 Task: Create a due date automation trigger when advanced on, 2 working days before a card is due add dates due in less than 1 working days at 11:00 AM.
Action: Mouse moved to (969, 71)
Screenshot: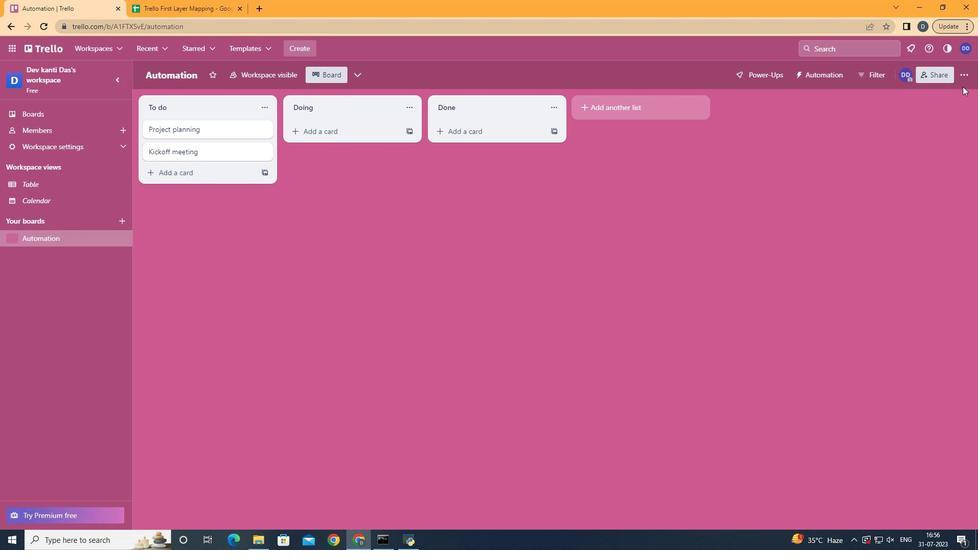 
Action: Mouse pressed left at (969, 71)
Screenshot: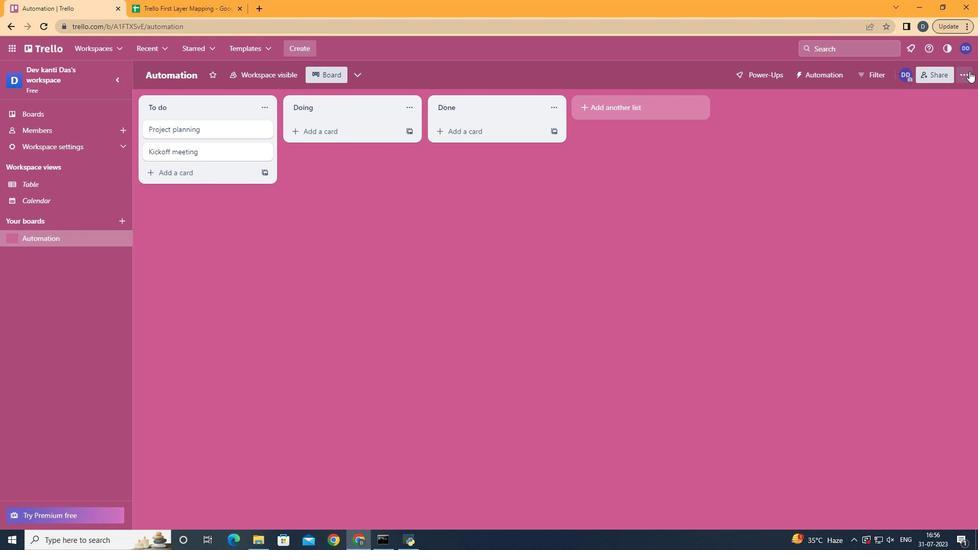 
Action: Mouse moved to (857, 219)
Screenshot: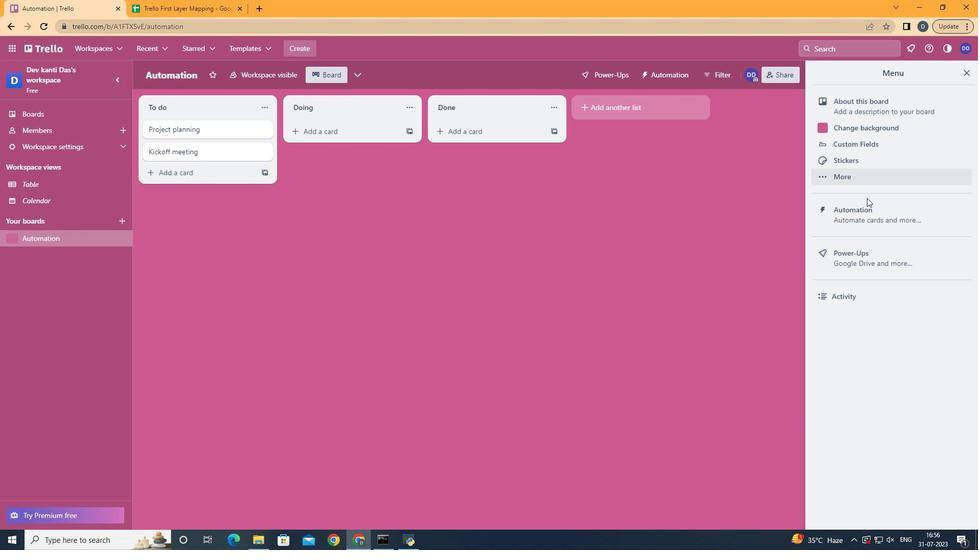 
Action: Mouse pressed left at (857, 219)
Screenshot: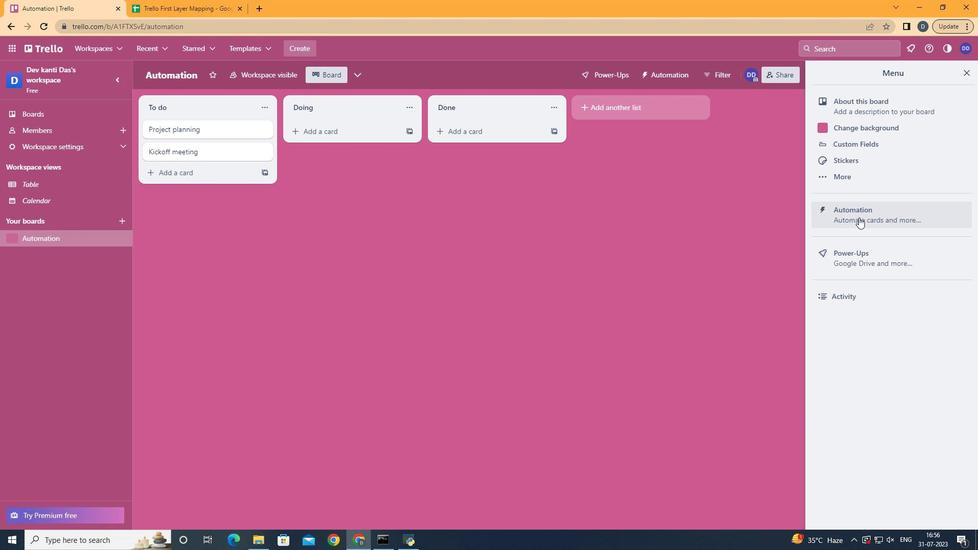 
Action: Mouse moved to (213, 205)
Screenshot: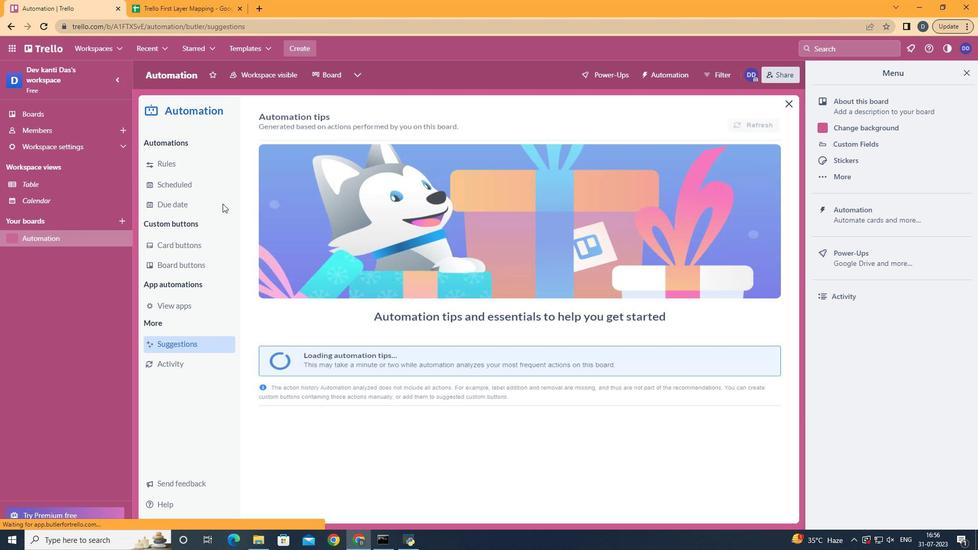 
Action: Mouse pressed left at (213, 205)
Screenshot: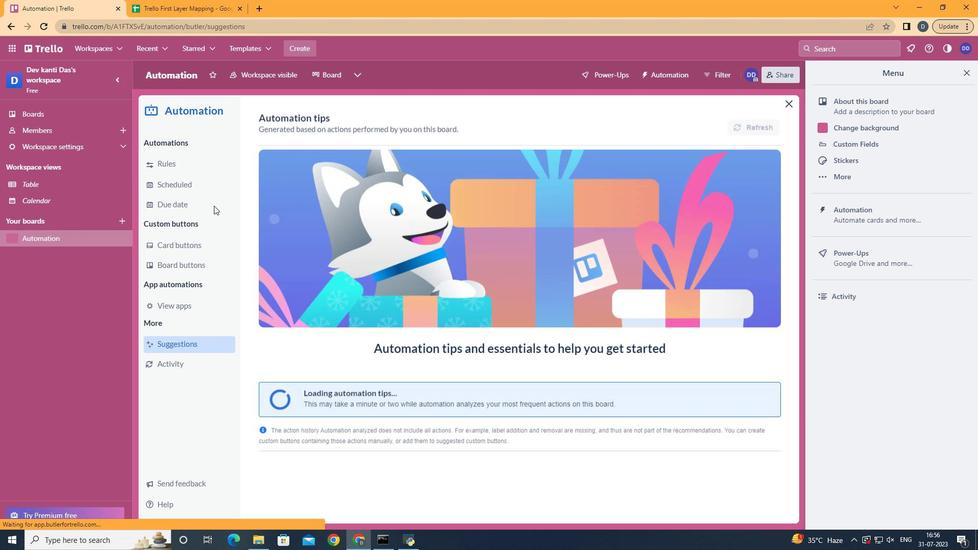
Action: Mouse moved to (734, 122)
Screenshot: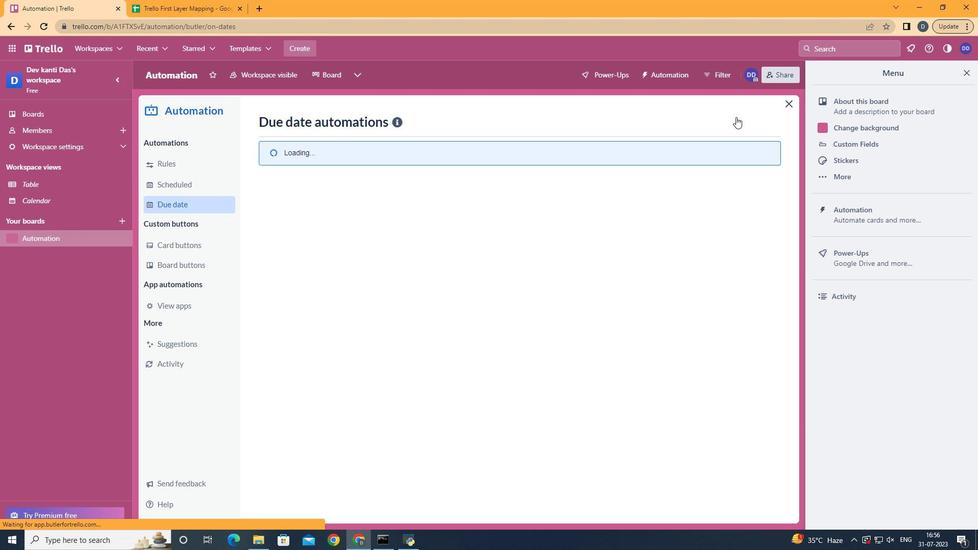 
Action: Mouse pressed left at (734, 122)
Screenshot: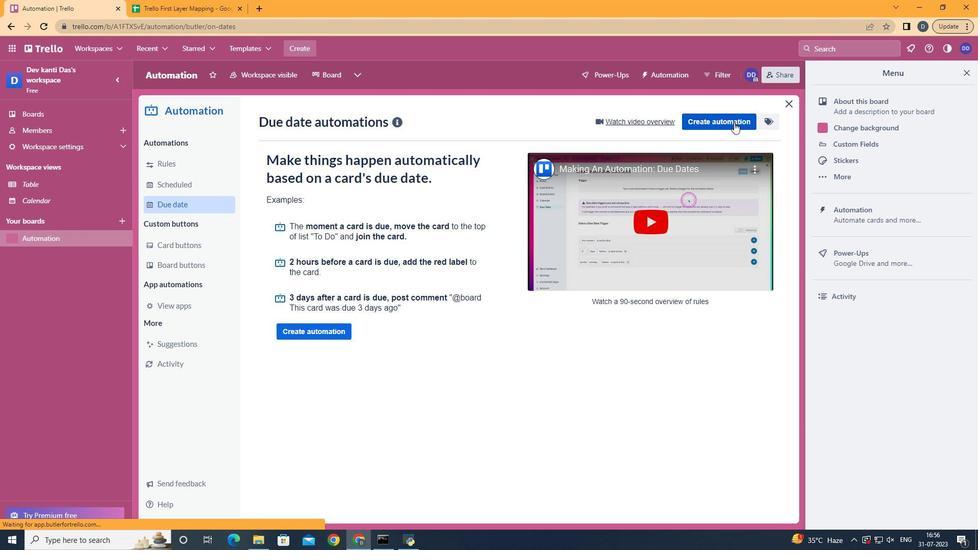 
Action: Mouse moved to (542, 220)
Screenshot: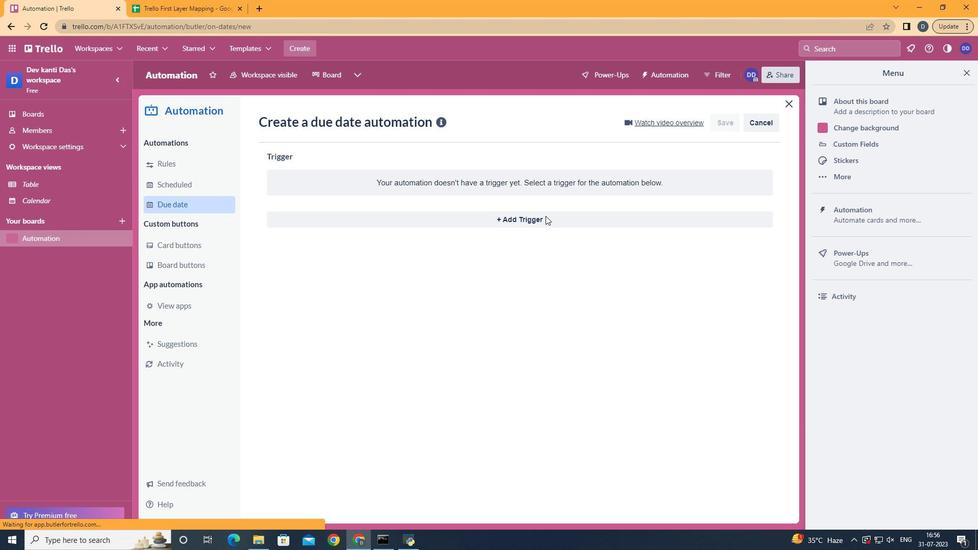 
Action: Mouse pressed left at (542, 220)
Screenshot: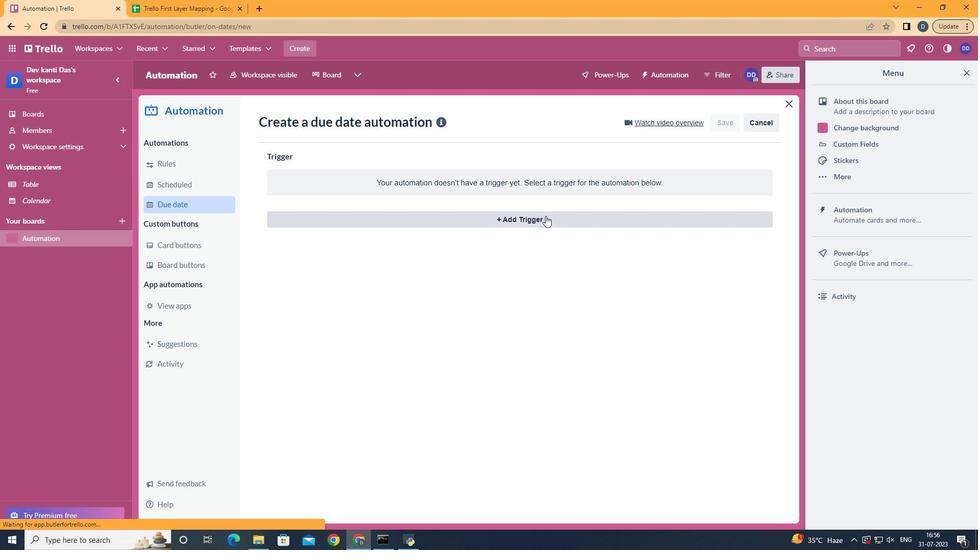 
Action: Mouse moved to (332, 409)
Screenshot: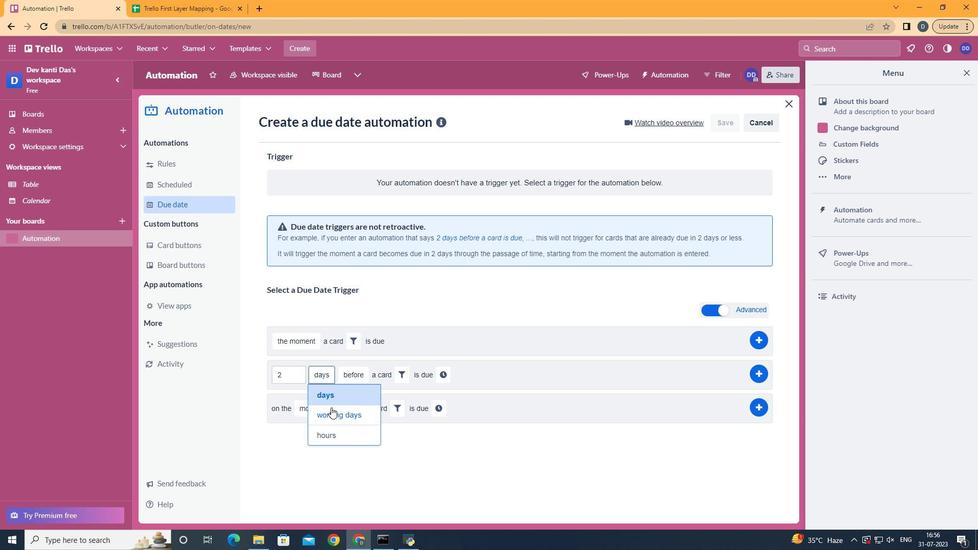 
Action: Mouse pressed left at (332, 409)
Screenshot: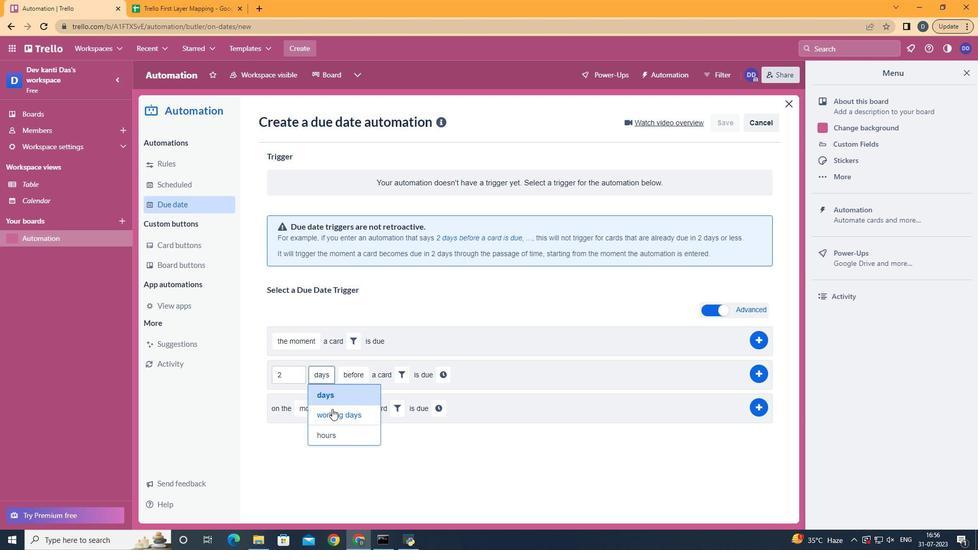 
Action: Mouse moved to (424, 378)
Screenshot: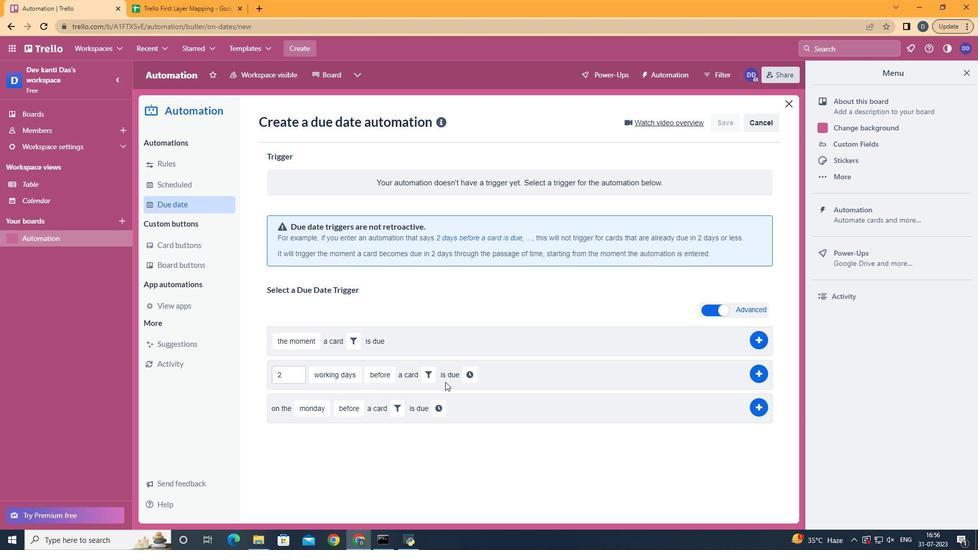 
Action: Mouse pressed left at (424, 378)
Screenshot: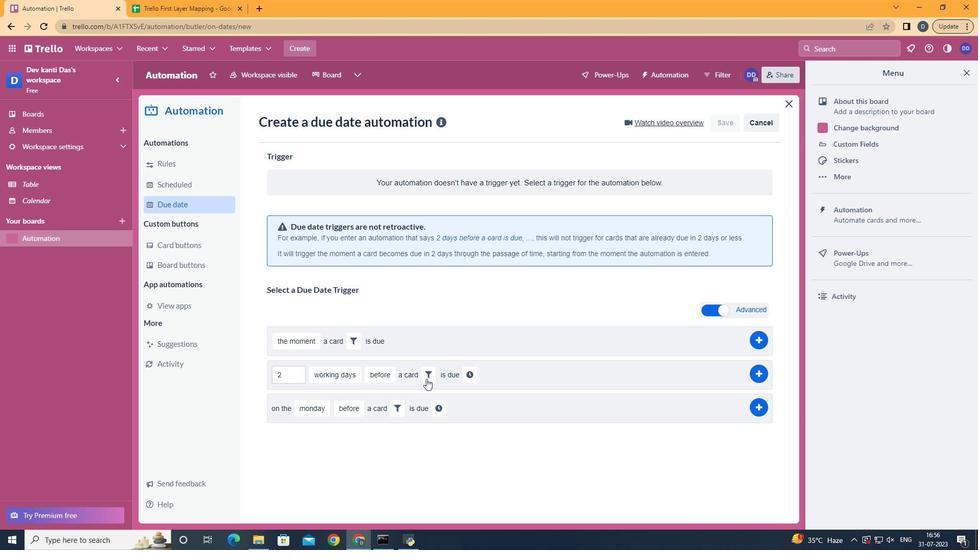 
Action: Mouse moved to (476, 400)
Screenshot: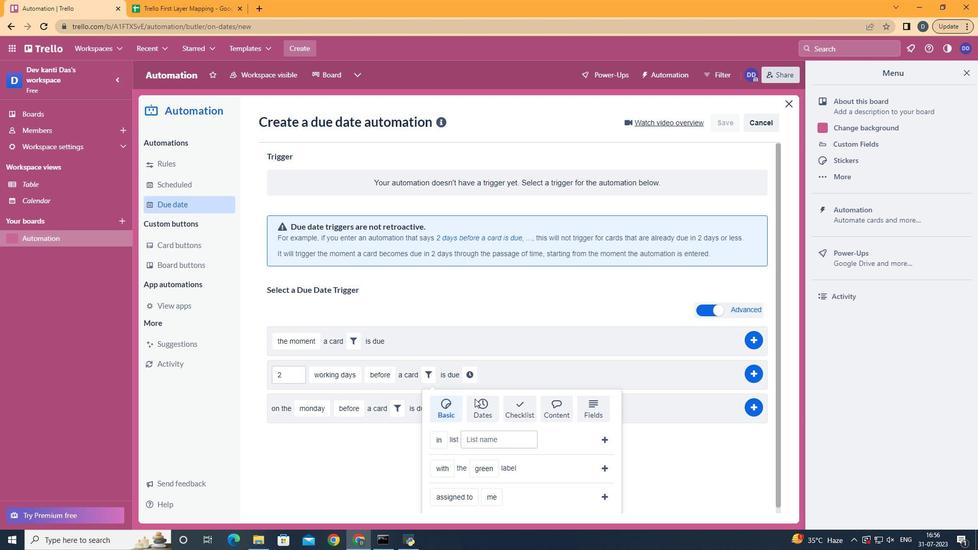
Action: Mouse pressed left at (476, 400)
Screenshot: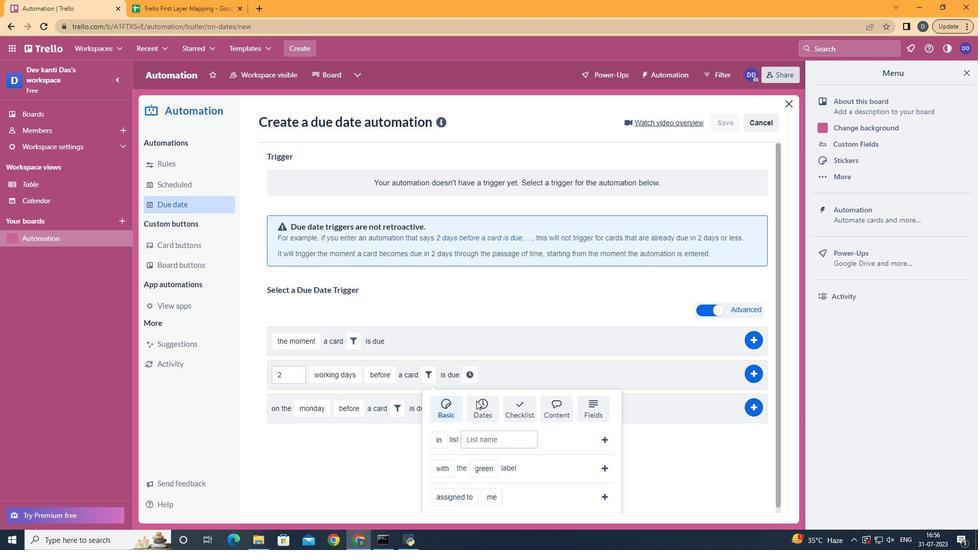 
Action: Mouse scrolled (476, 400) with delta (0, 0)
Screenshot: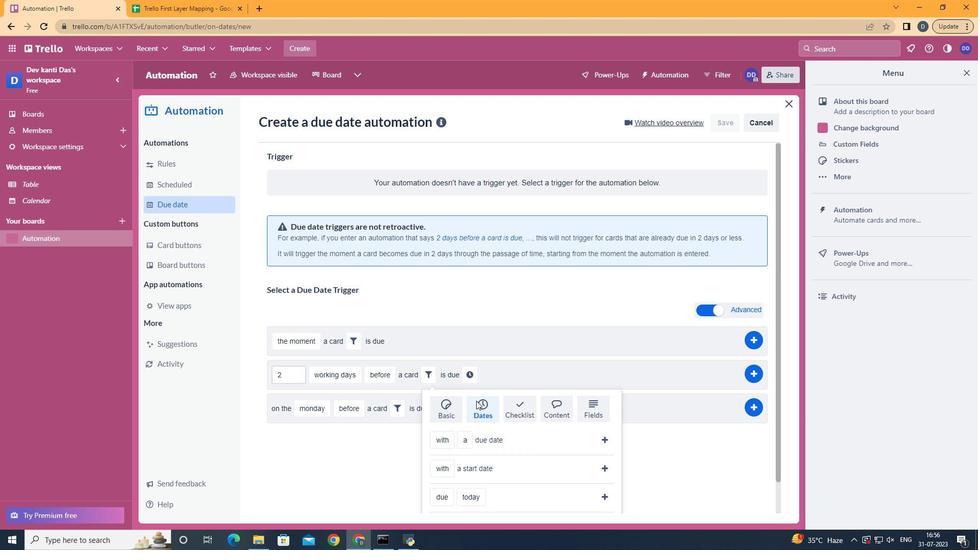 
Action: Mouse scrolled (476, 400) with delta (0, 0)
Screenshot: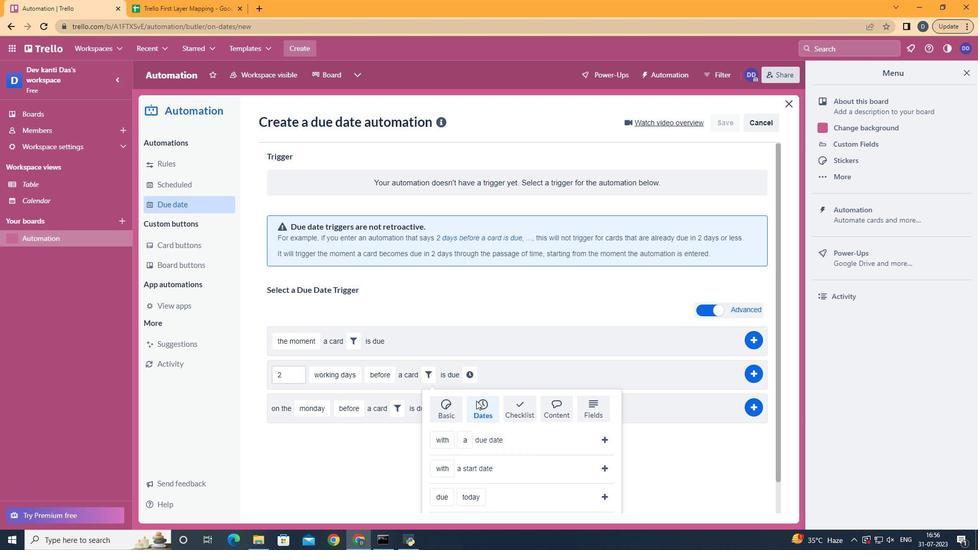 
Action: Mouse scrolled (476, 400) with delta (0, 0)
Screenshot: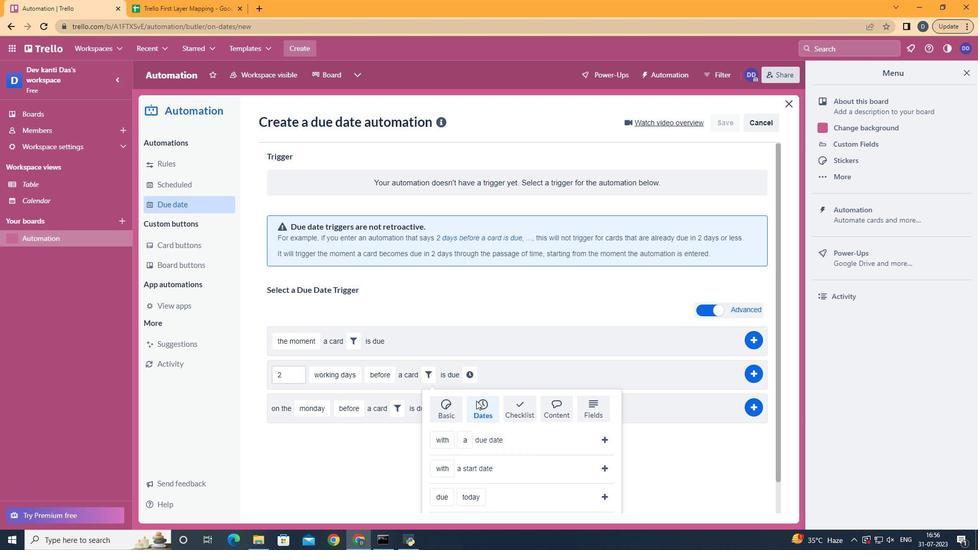 
Action: Mouse scrolled (476, 400) with delta (0, 0)
Screenshot: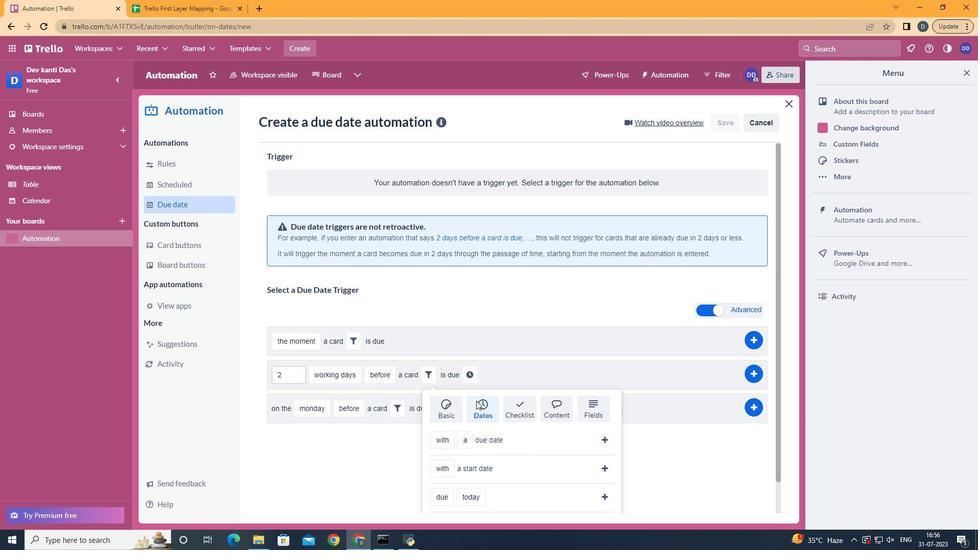 
Action: Mouse scrolled (476, 400) with delta (0, 0)
Screenshot: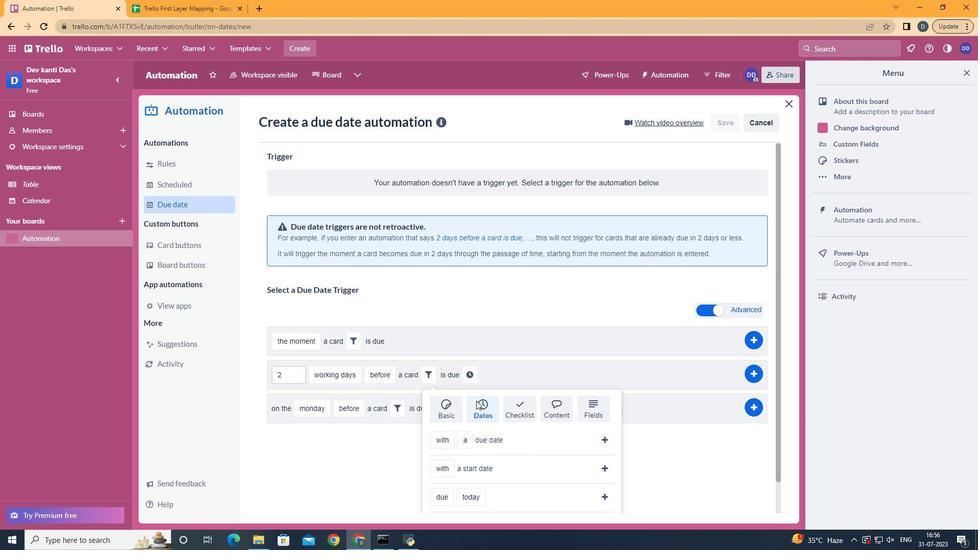 
Action: Mouse scrolled (476, 400) with delta (0, 0)
Screenshot: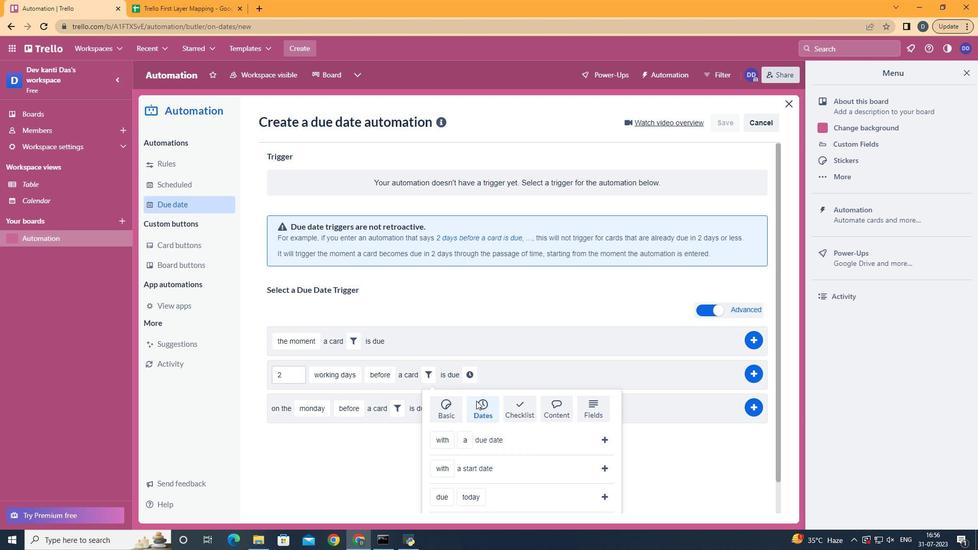 
Action: Mouse moved to (460, 449)
Screenshot: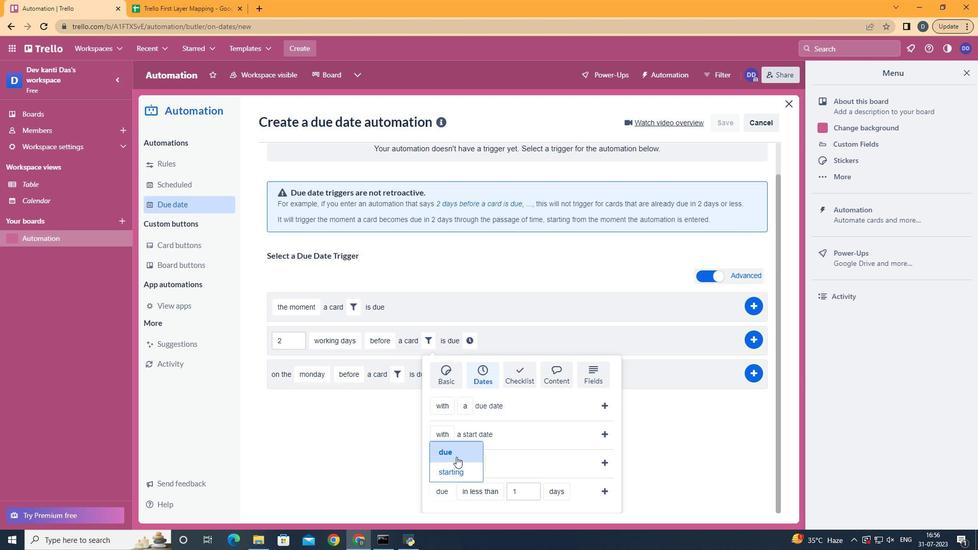 
Action: Mouse pressed left at (460, 449)
Screenshot: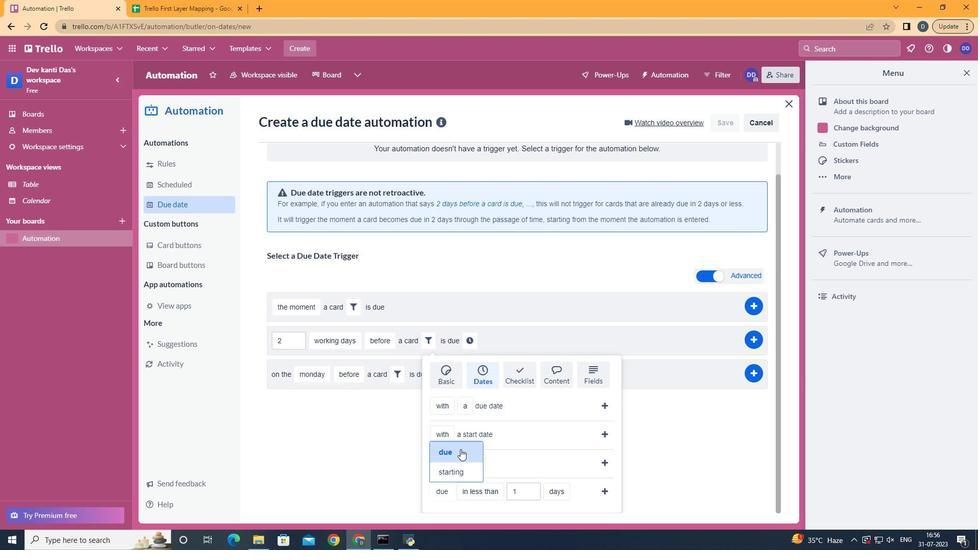 
Action: Mouse moved to (497, 397)
Screenshot: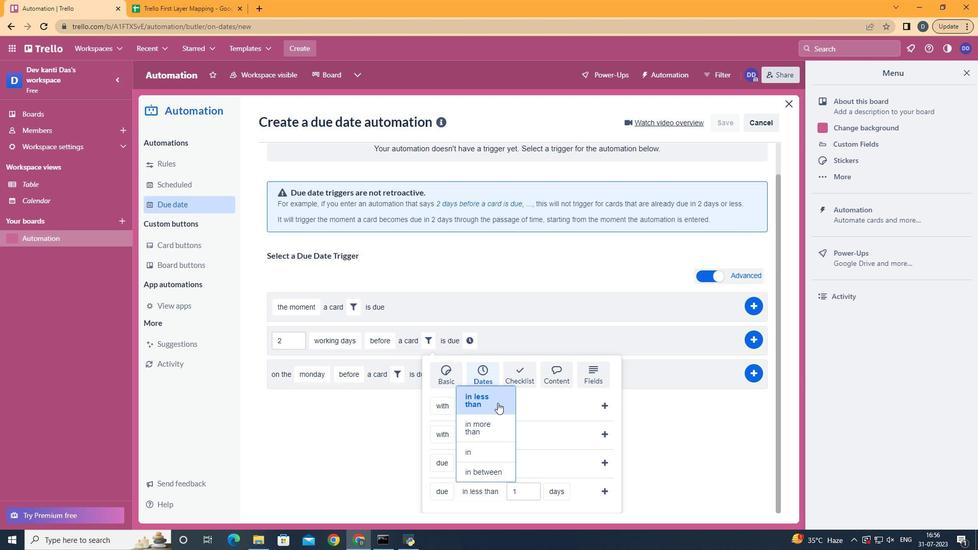 
Action: Mouse pressed left at (497, 397)
Screenshot: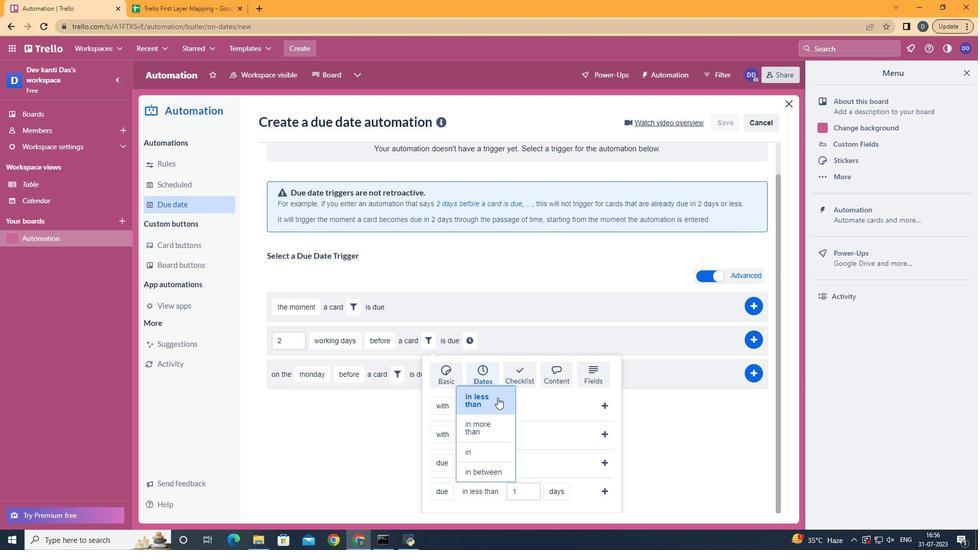 
Action: Mouse moved to (568, 473)
Screenshot: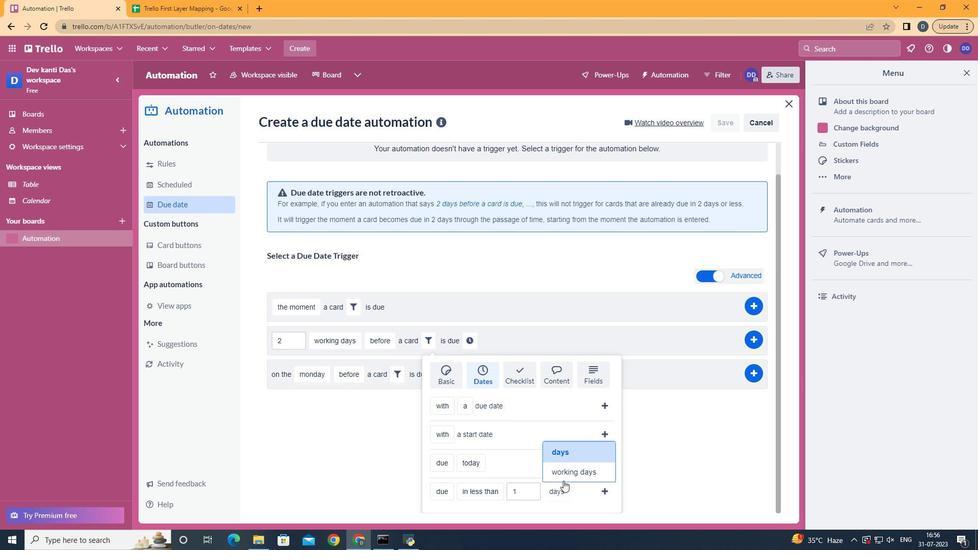 
Action: Mouse pressed left at (568, 473)
Screenshot: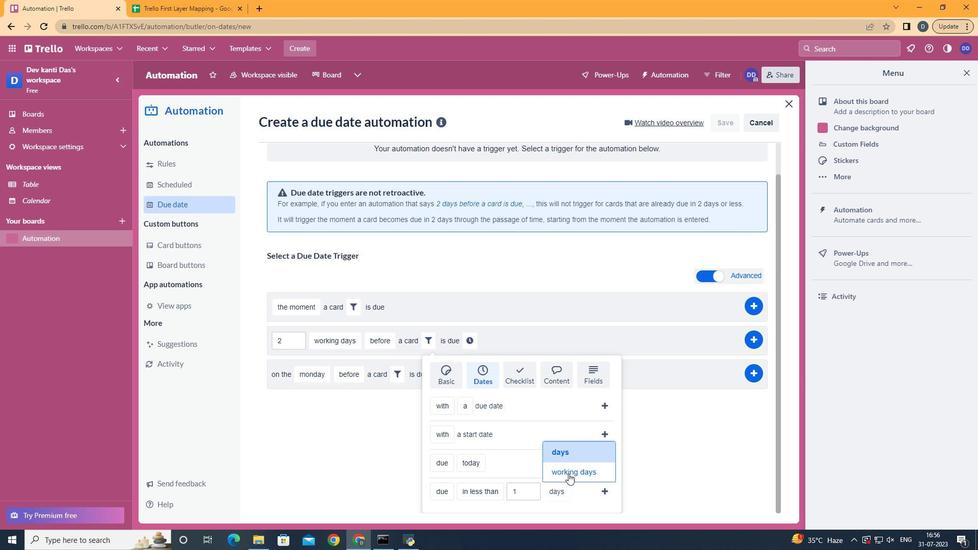 
Action: Mouse moved to (615, 496)
Screenshot: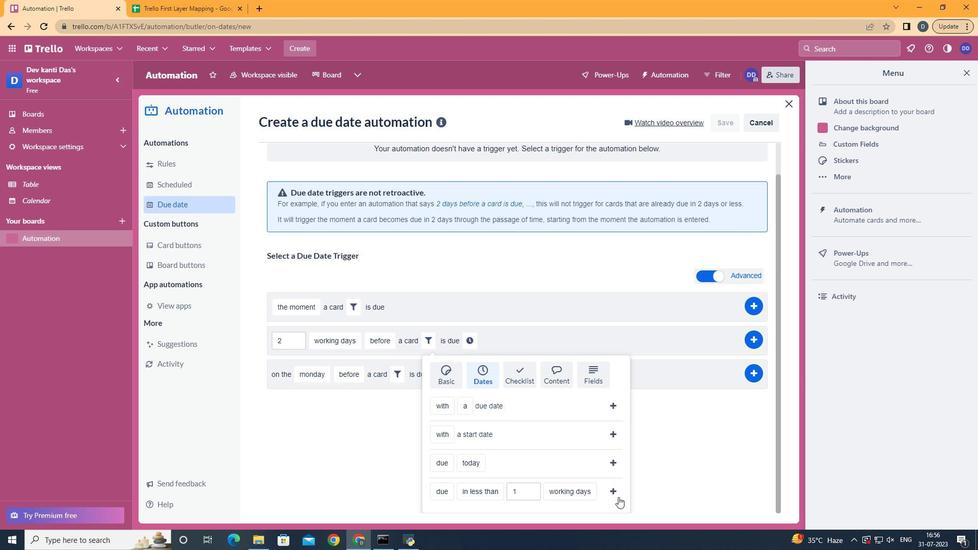 
Action: Mouse pressed left at (615, 496)
Screenshot: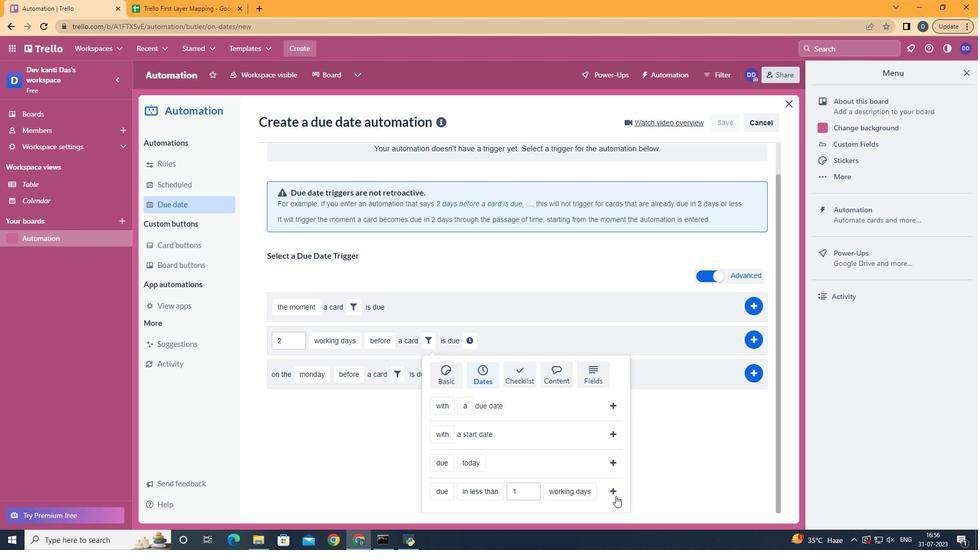 
Action: Mouse moved to (590, 372)
Screenshot: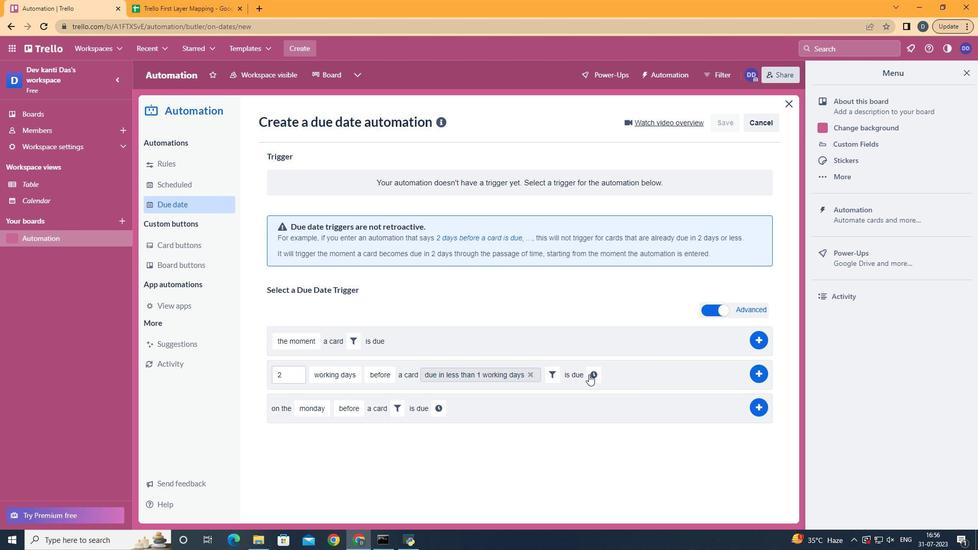 
Action: Mouse pressed left at (590, 372)
Screenshot: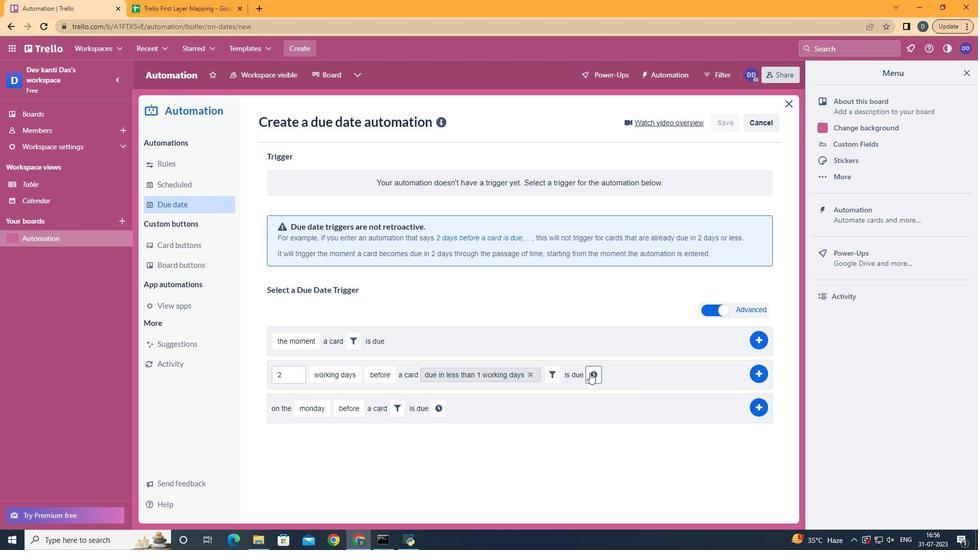 
Action: Mouse moved to (612, 369)
Screenshot: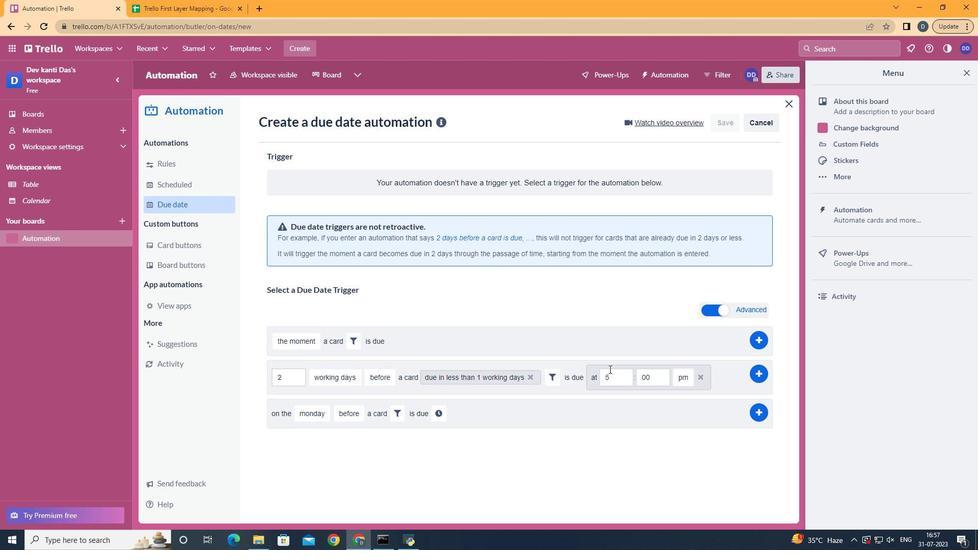 
Action: Mouse pressed left at (612, 369)
Screenshot: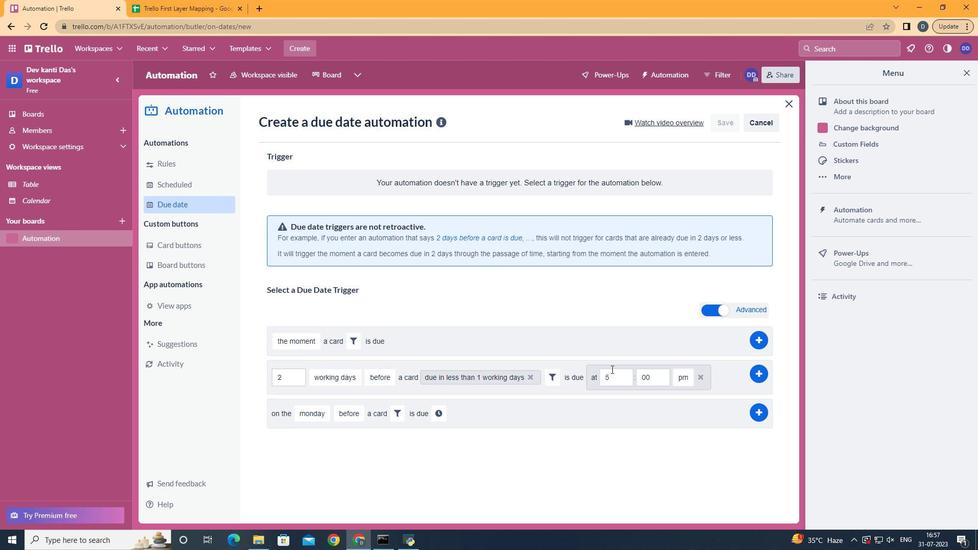 
Action: Mouse moved to (612, 369)
Screenshot: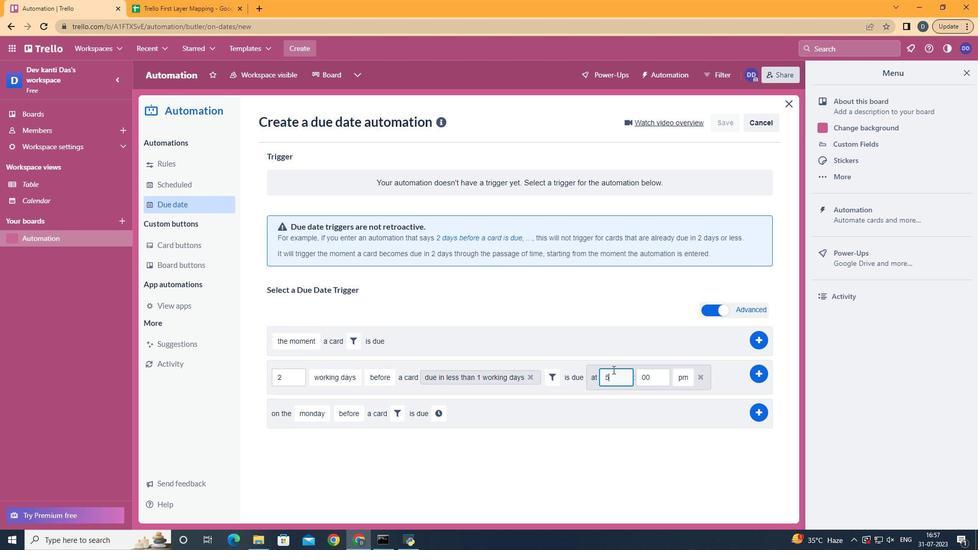 
Action: Key pressed <Key.backspace>11
Screenshot: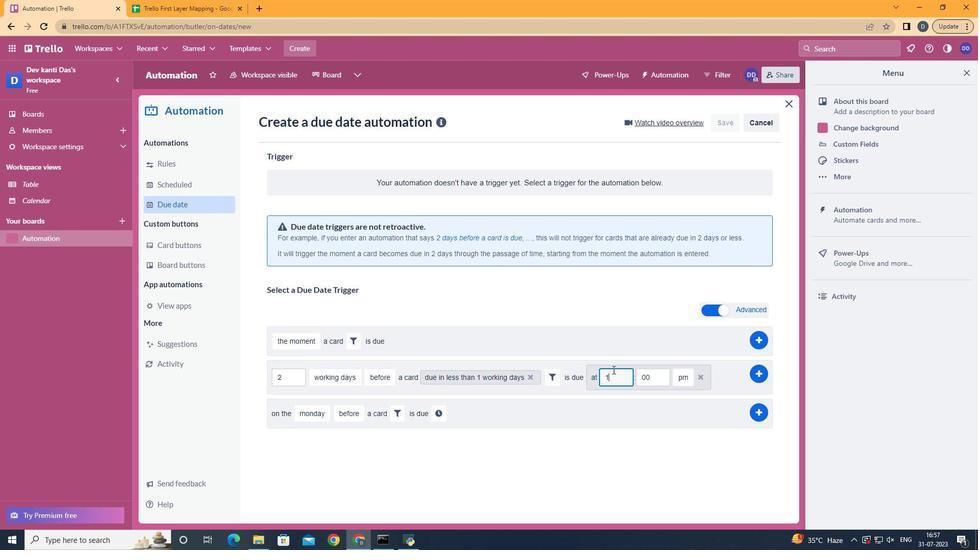 
Action: Mouse moved to (689, 397)
Screenshot: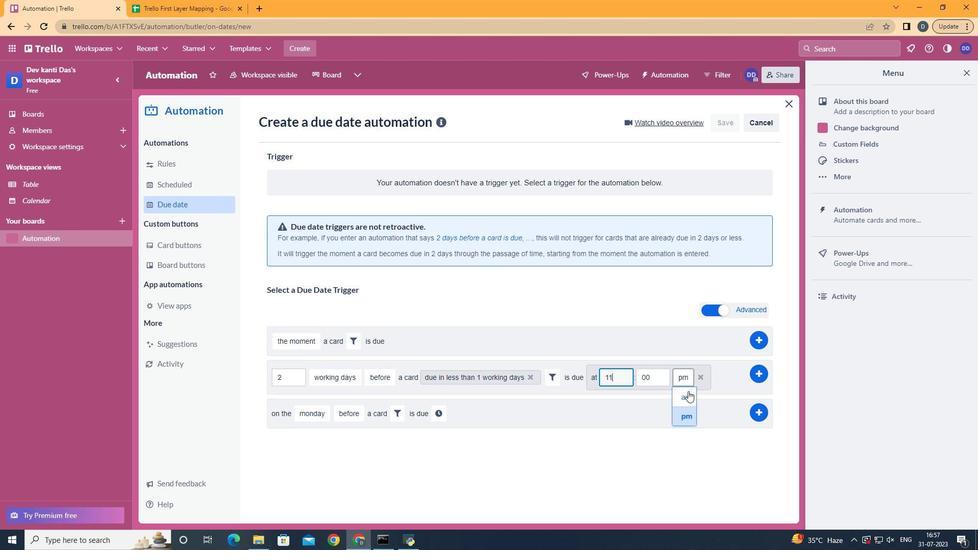 
Action: Mouse pressed left at (689, 397)
Screenshot: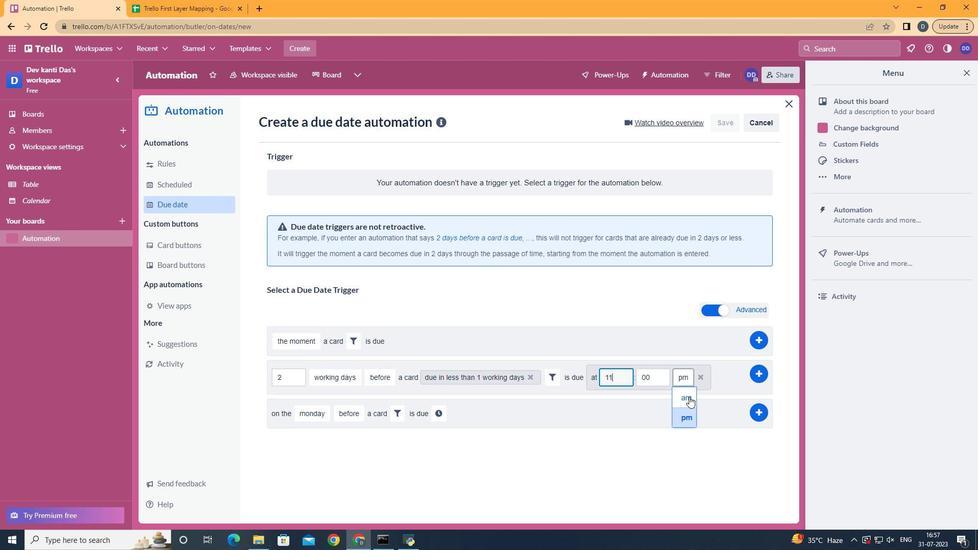 
Action: Mouse moved to (757, 375)
Screenshot: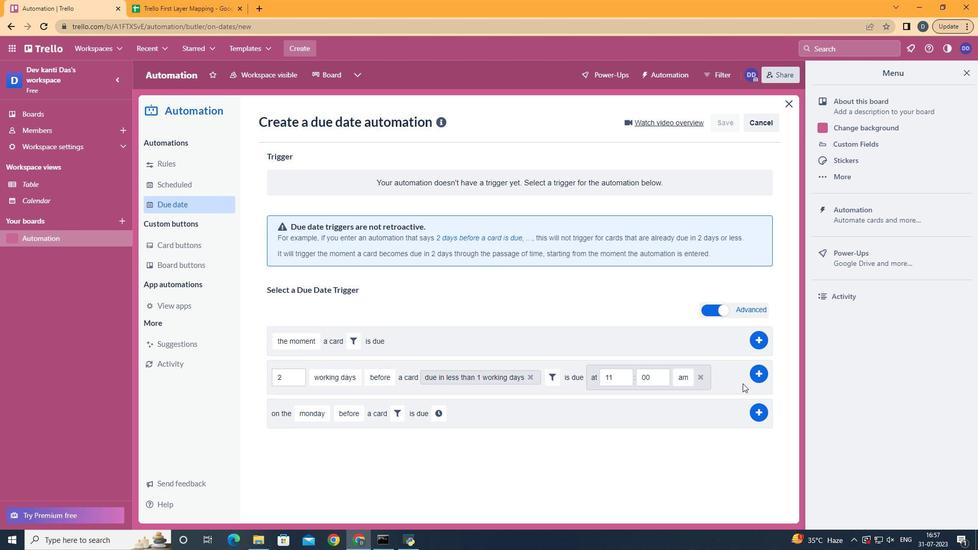
Action: Mouse pressed left at (757, 375)
Screenshot: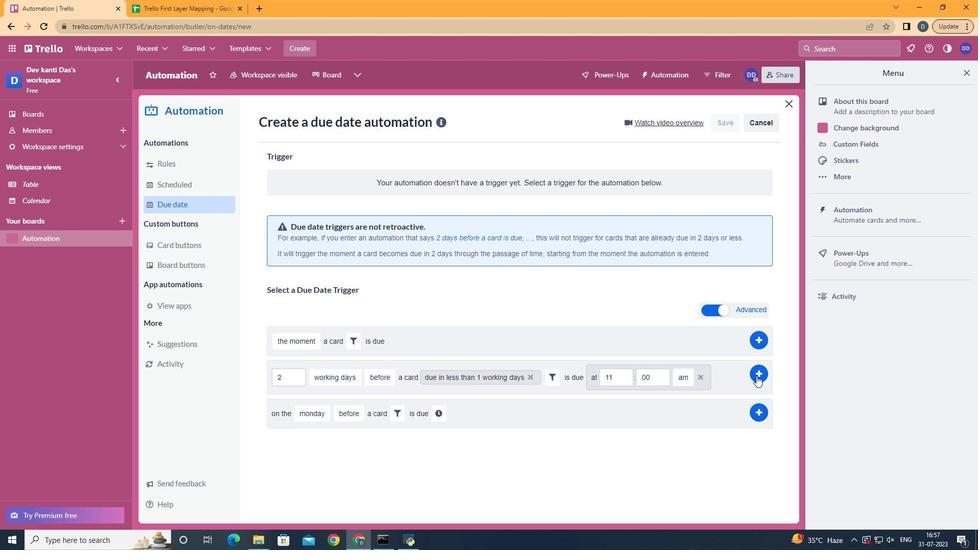 
Action: Mouse moved to (543, 256)
Screenshot: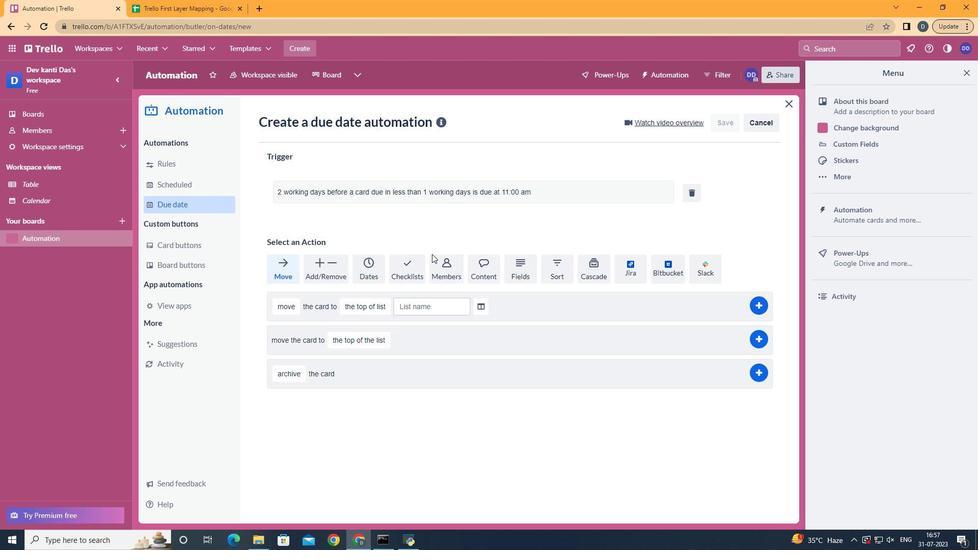 
